 Task: Add to scrum project YottaTech a team member softage.3@softage.net and assign as Project Lead.
Action: Mouse moved to (242, 138)
Screenshot: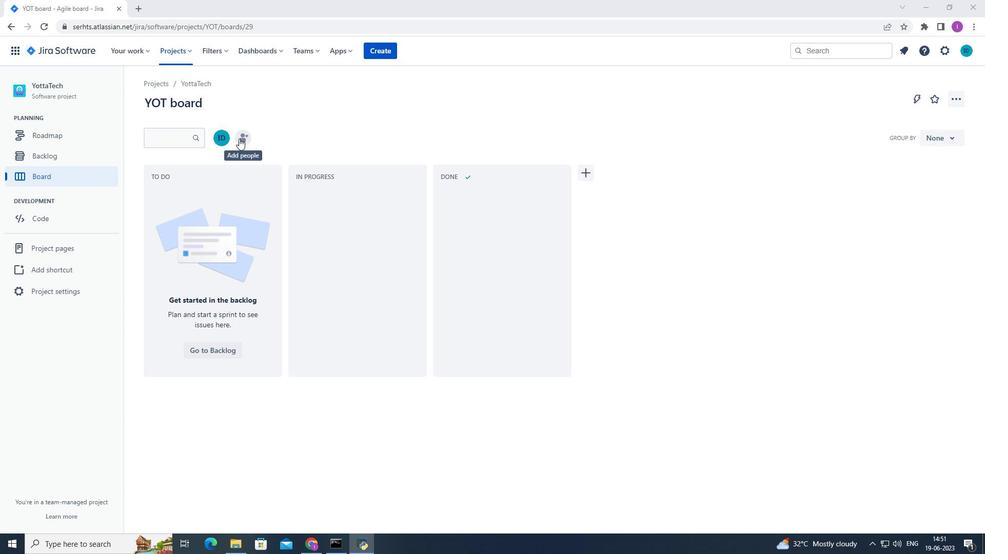 
Action: Mouse pressed left at (242, 138)
Screenshot: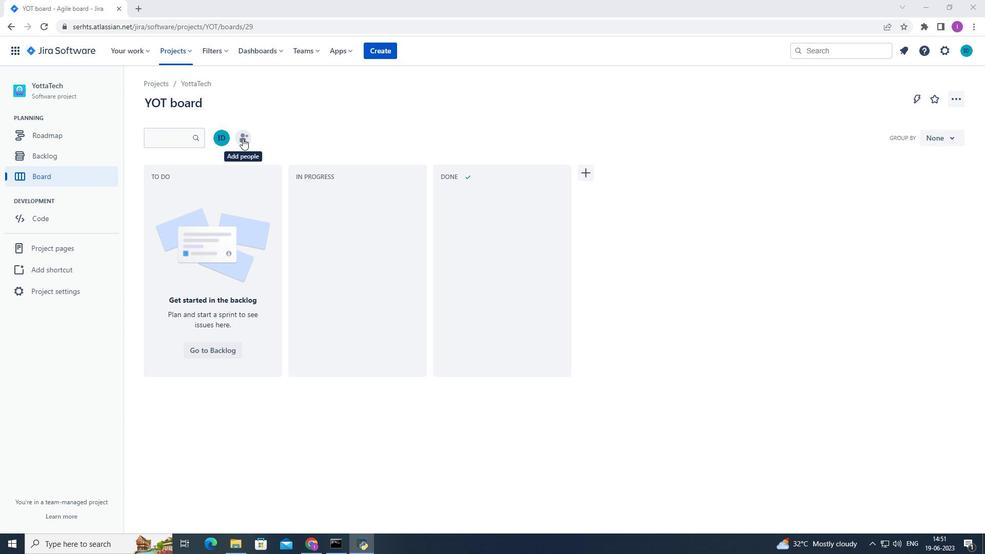 
Action: Mouse moved to (470, 127)
Screenshot: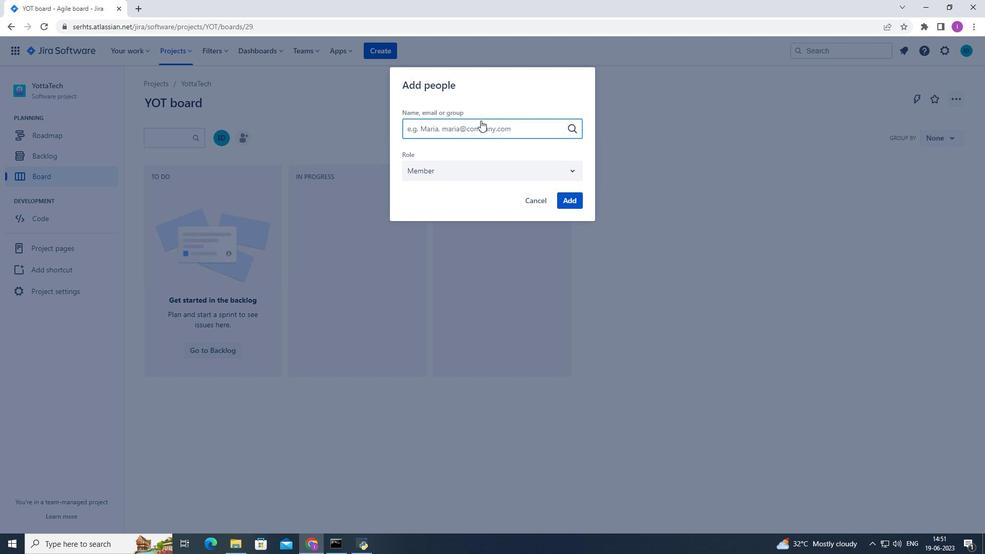 
Action: Mouse pressed left at (470, 127)
Screenshot: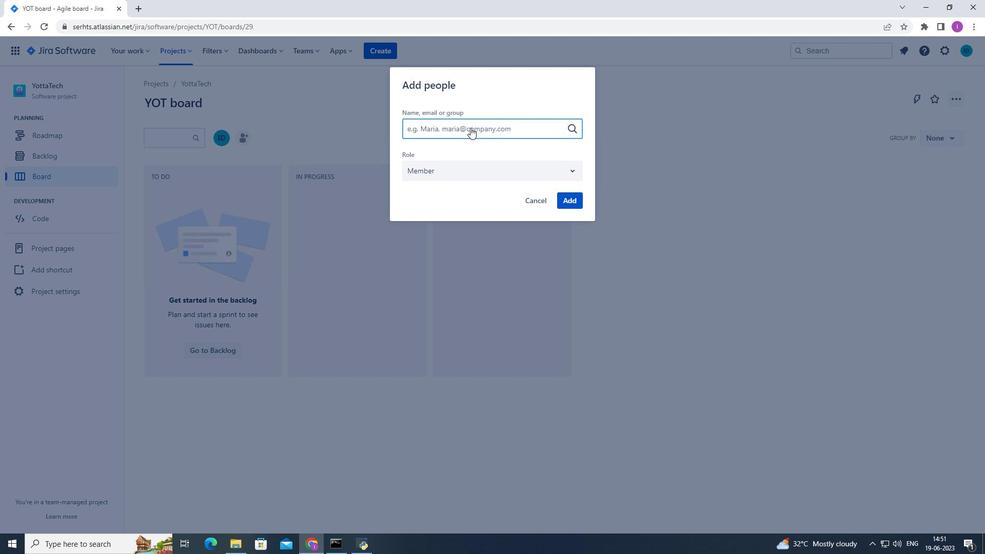 
Action: Mouse moved to (475, 144)
Screenshot: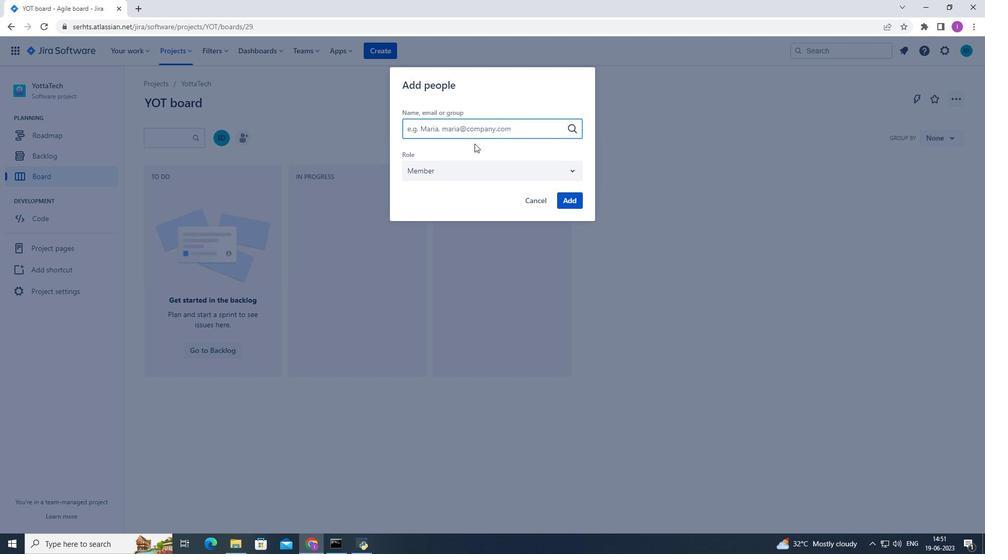 
Action: Key pressed s
Screenshot: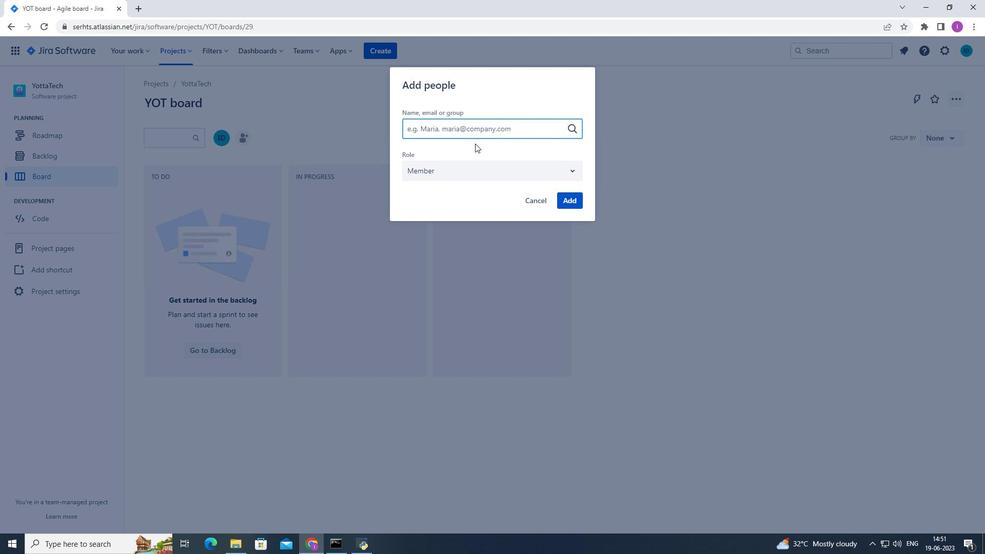 
Action: Mouse moved to (475, 145)
Screenshot: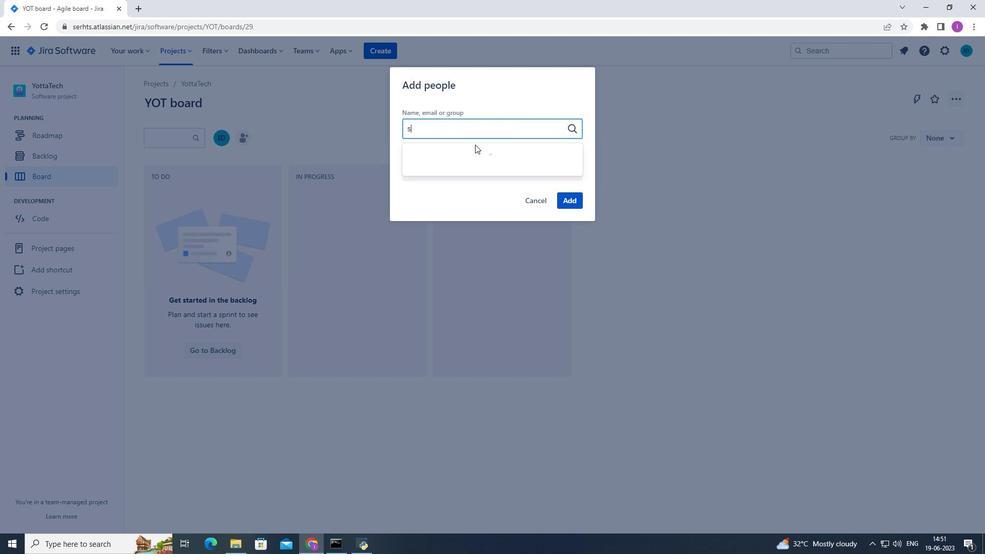 
Action: Key pressed o
Screenshot: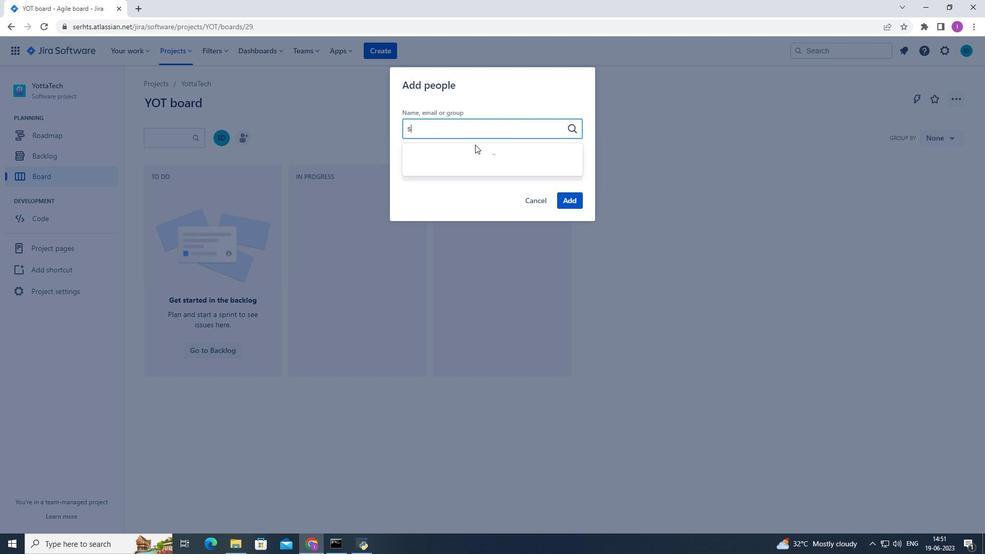 
Action: Mouse moved to (460, 200)
Screenshot: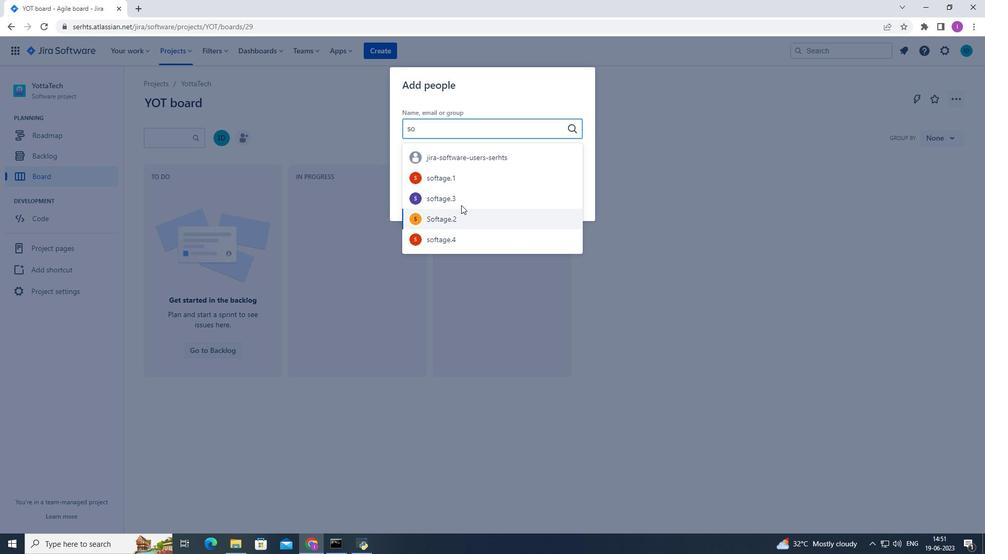 
Action: Mouse pressed left at (460, 200)
Screenshot: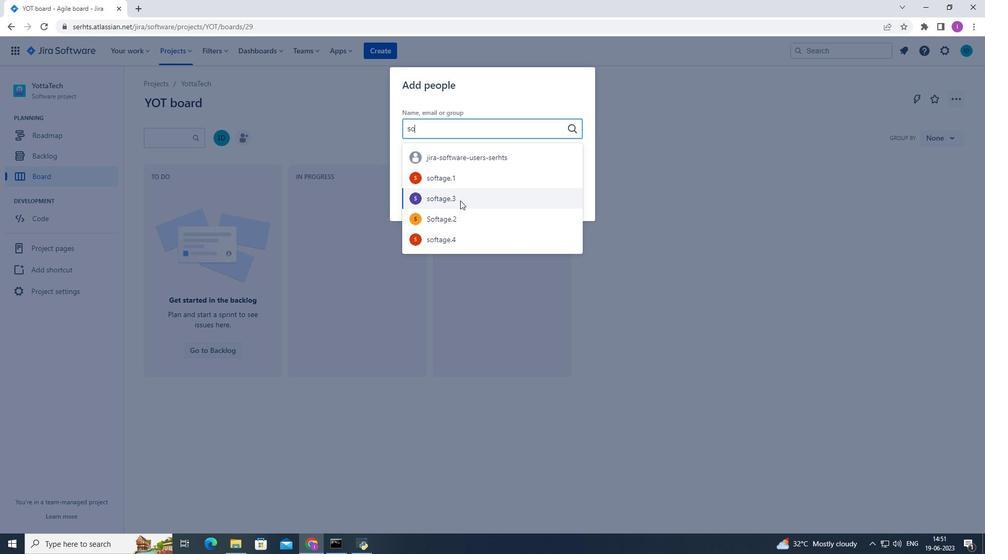 
Action: Mouse moved to (572, 200)
Screenshot: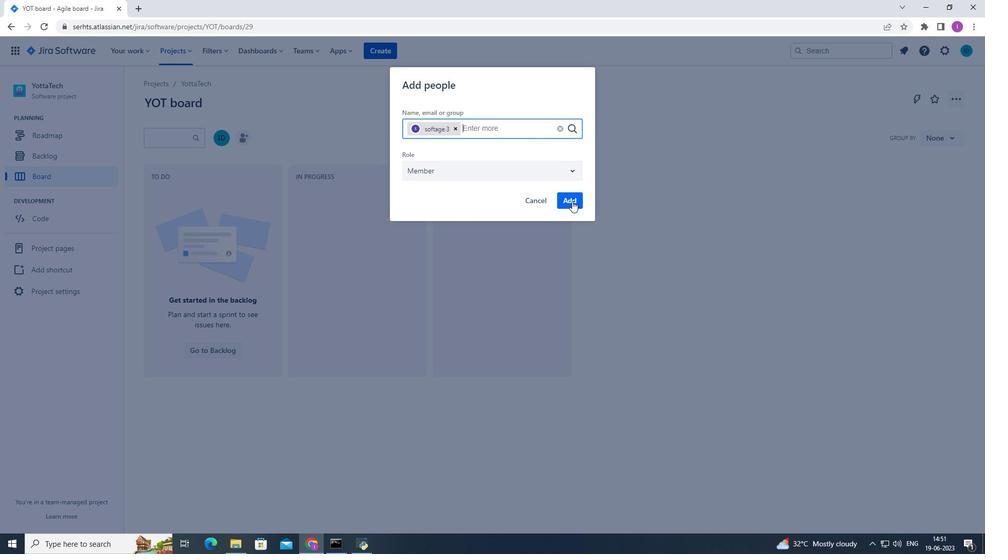 
Action: Mouse pressed left at (572, 200)
Screenshot: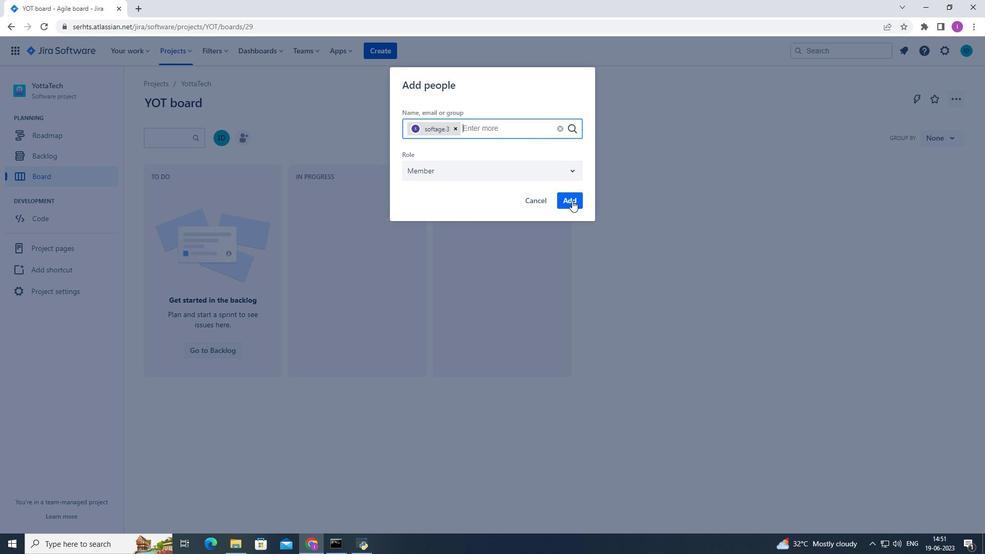 
Action: Mouse moved to (232, 441)
Screenshot: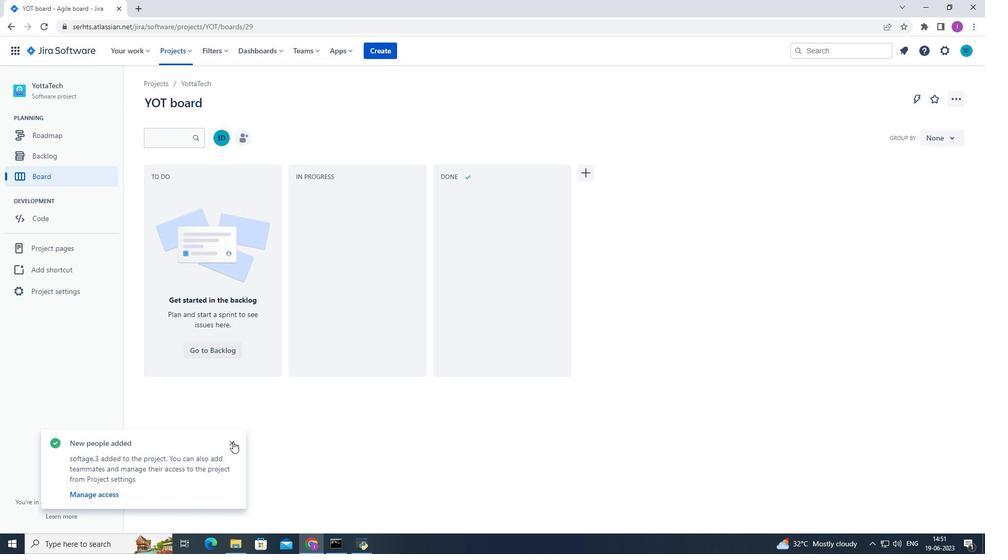 
Action: Mouse pressed left at (232, 441)
Screenshot: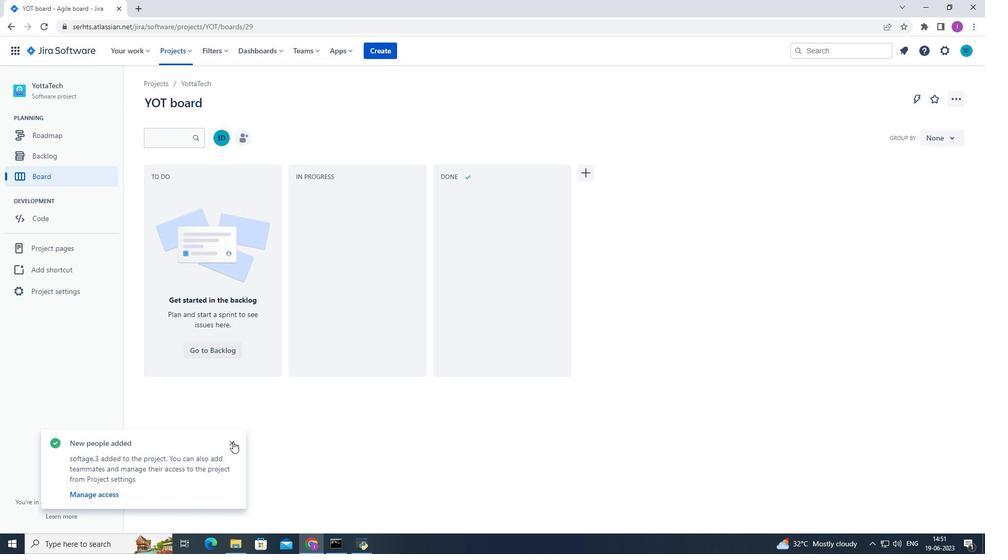 
Action: Mouse moved to (81, 287)
Screenshot: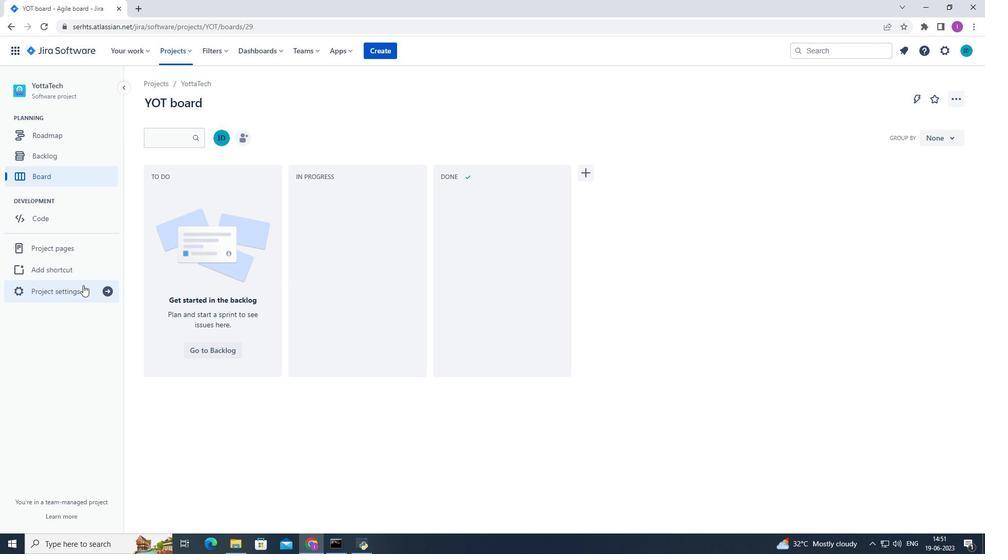 
Action: Mouse pressed left at (81, 287)
Screenshot: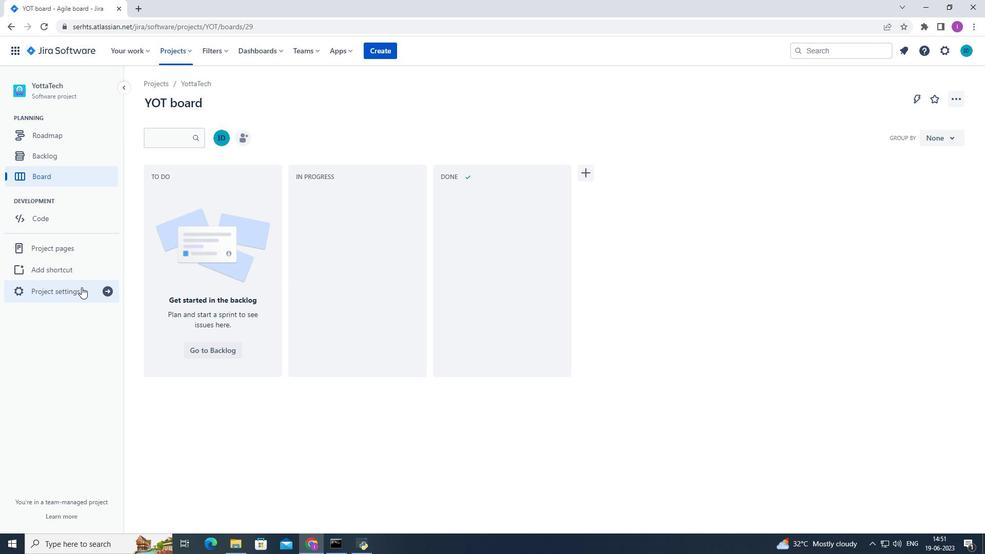
Action: Mouse moved to (543, 368)
Screenshot: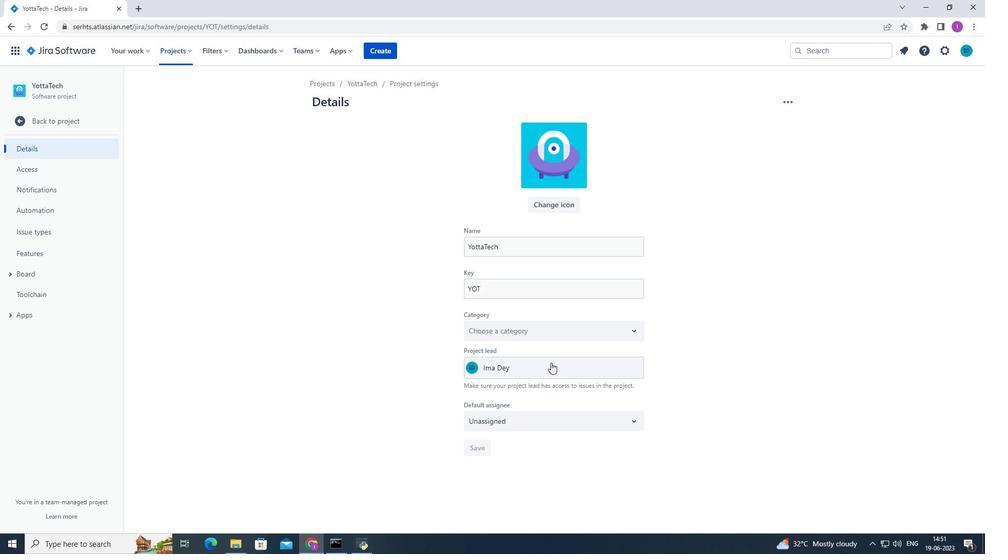 
Action: Mouse pressed left at (543, 368)
Screenshot: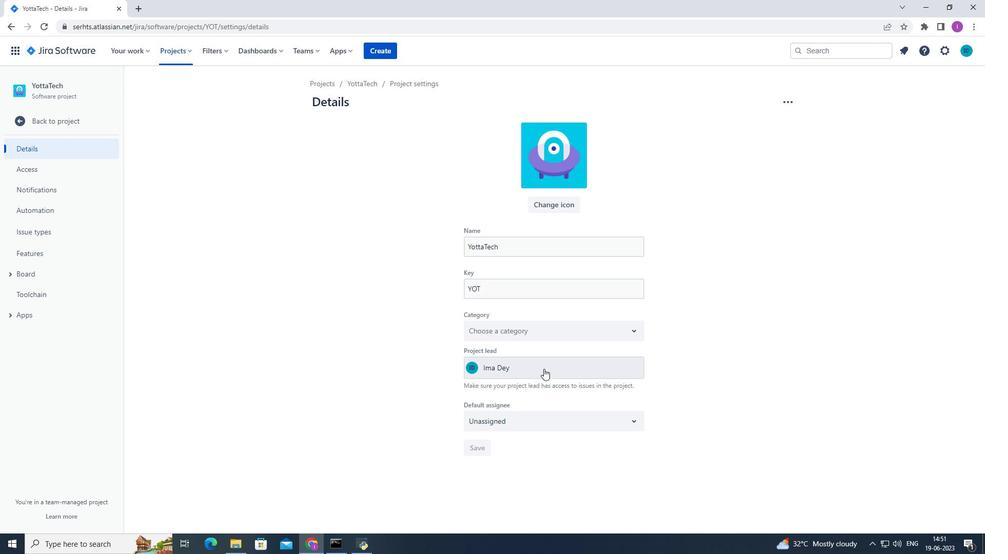
Action: Mouse moved to (520, 473)
Screenshot: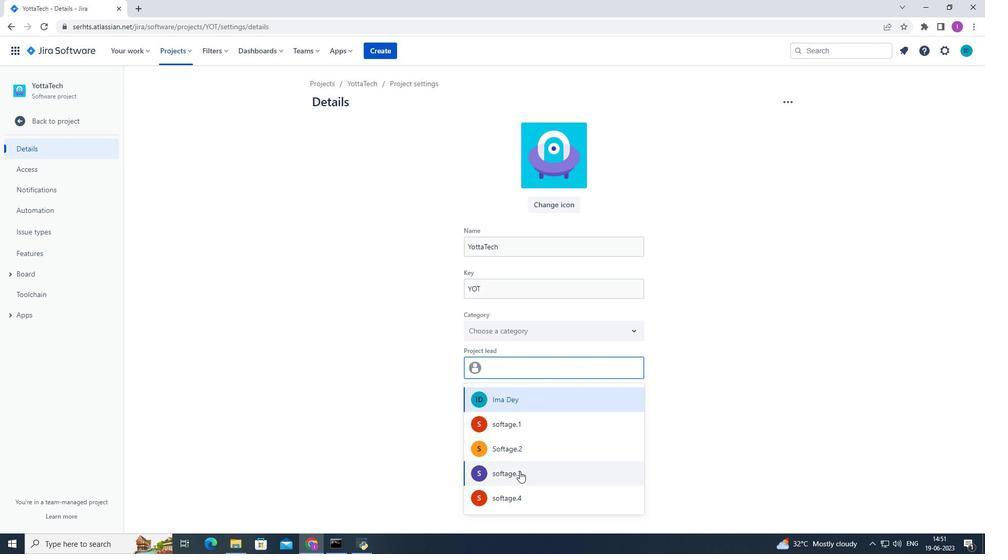 
Action: Mouse pressed left at (520, 473)
Screenshot: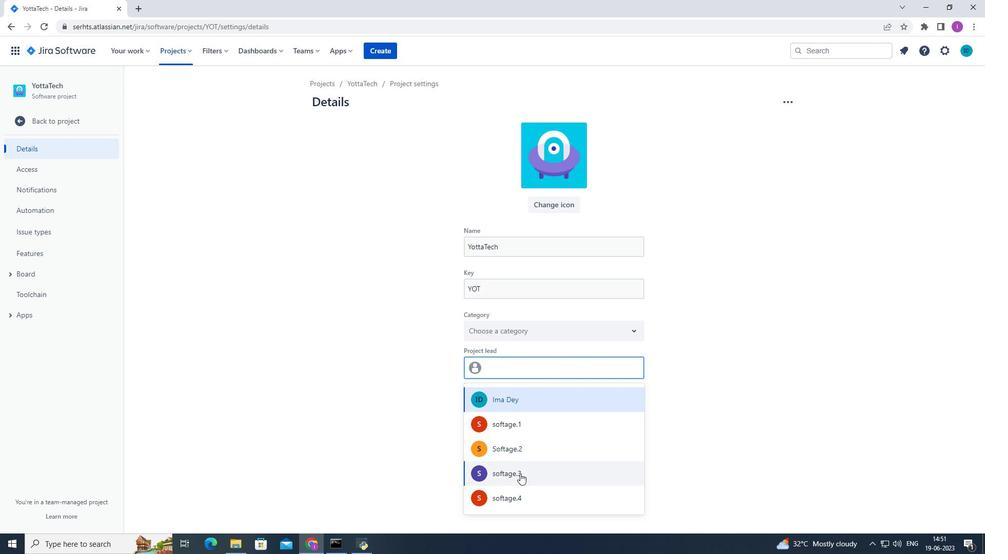 
Action: Mouse moved to (475, 449)
Screenshot: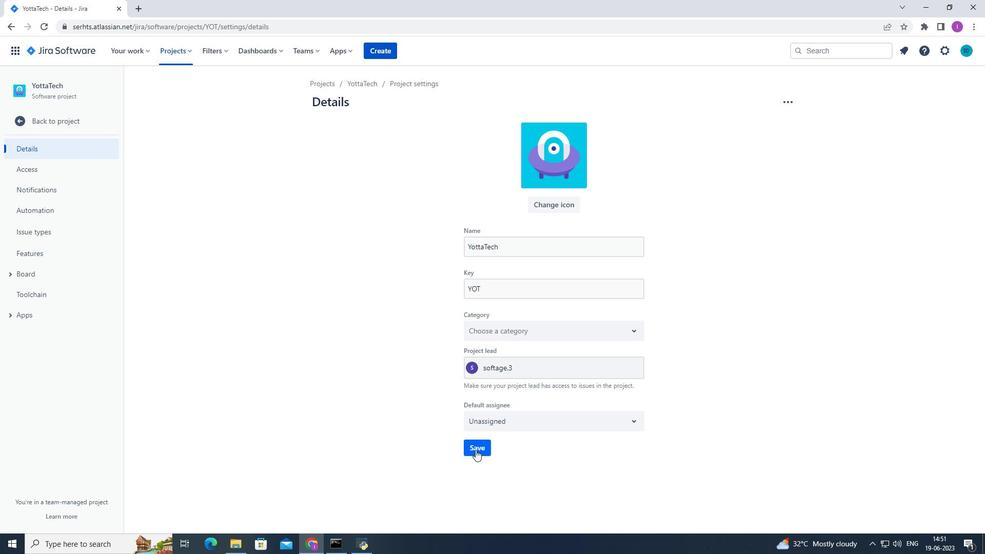 
Action: Mouse pressed left at (475, 449)
Screenshot: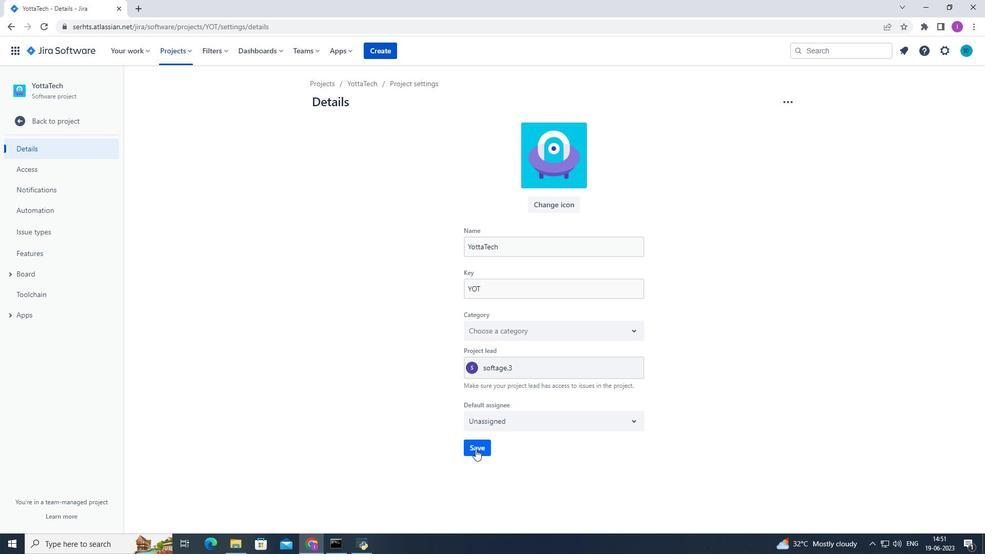 
